 Task: Create a section Dev Drive and in the section, add a milestone Cybersecurity Improvements in the project WindTech.
Action: Mouse moved to (118, 405)
Screenshot: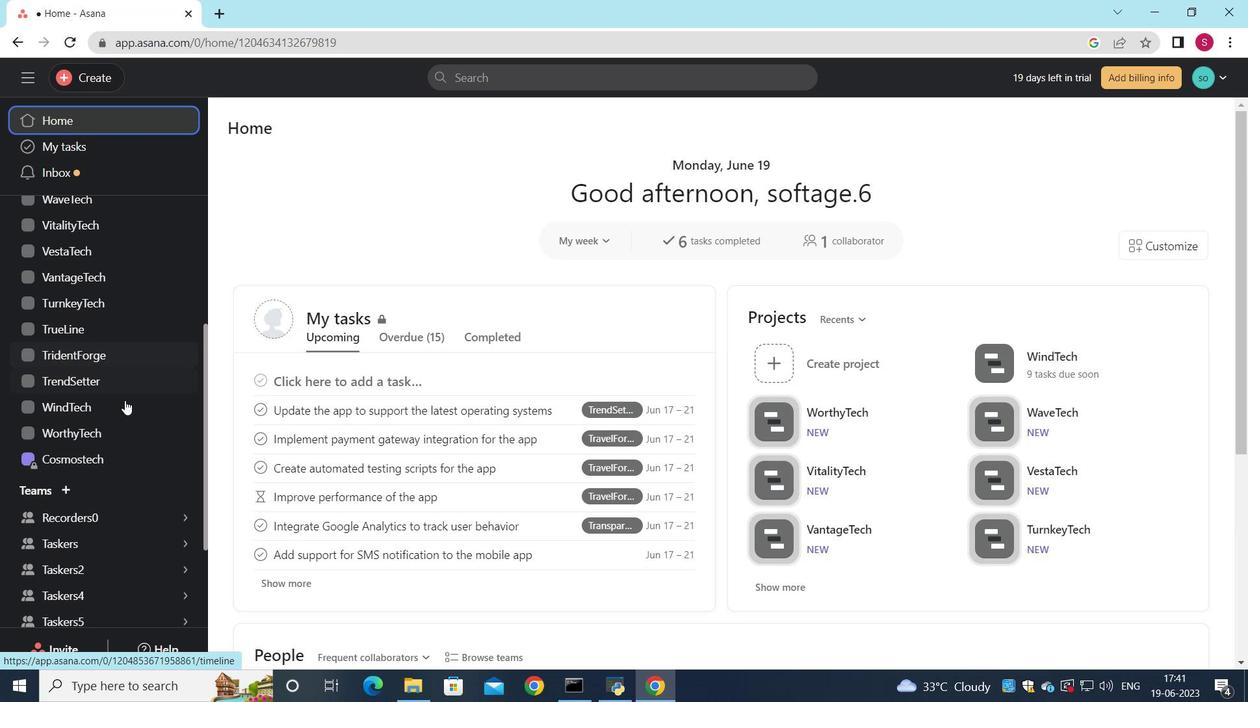 
Action: Mouse pressed left at (118, 405)
Screenshot: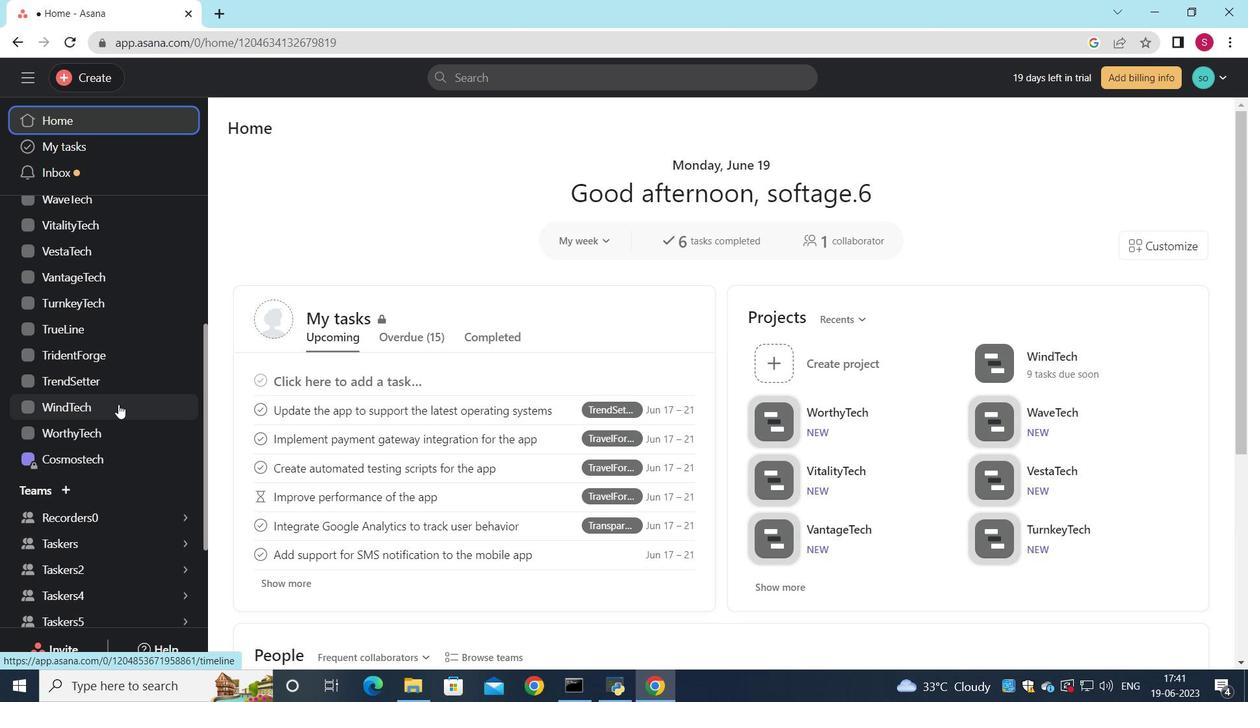 
Action: Mouse moved to (282, 403)
Screenshot: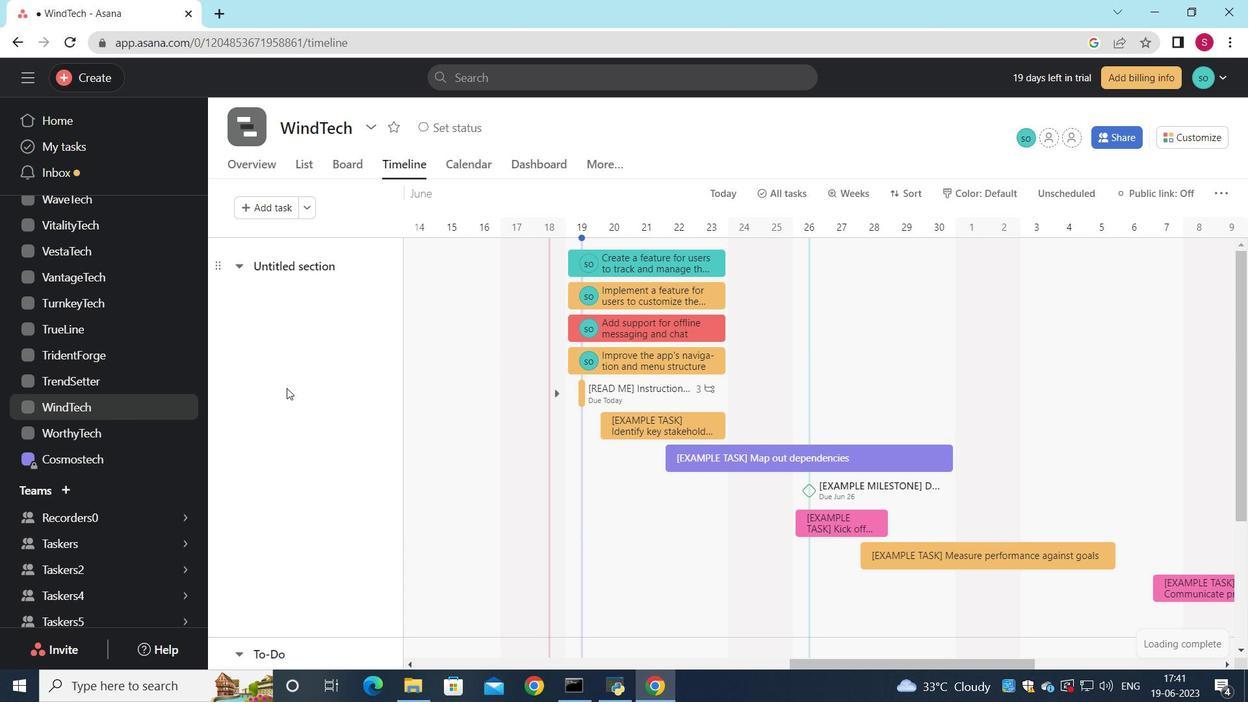 
Action: Mouse scrolled (282, 402) with delta (0, 0)
Screenshot: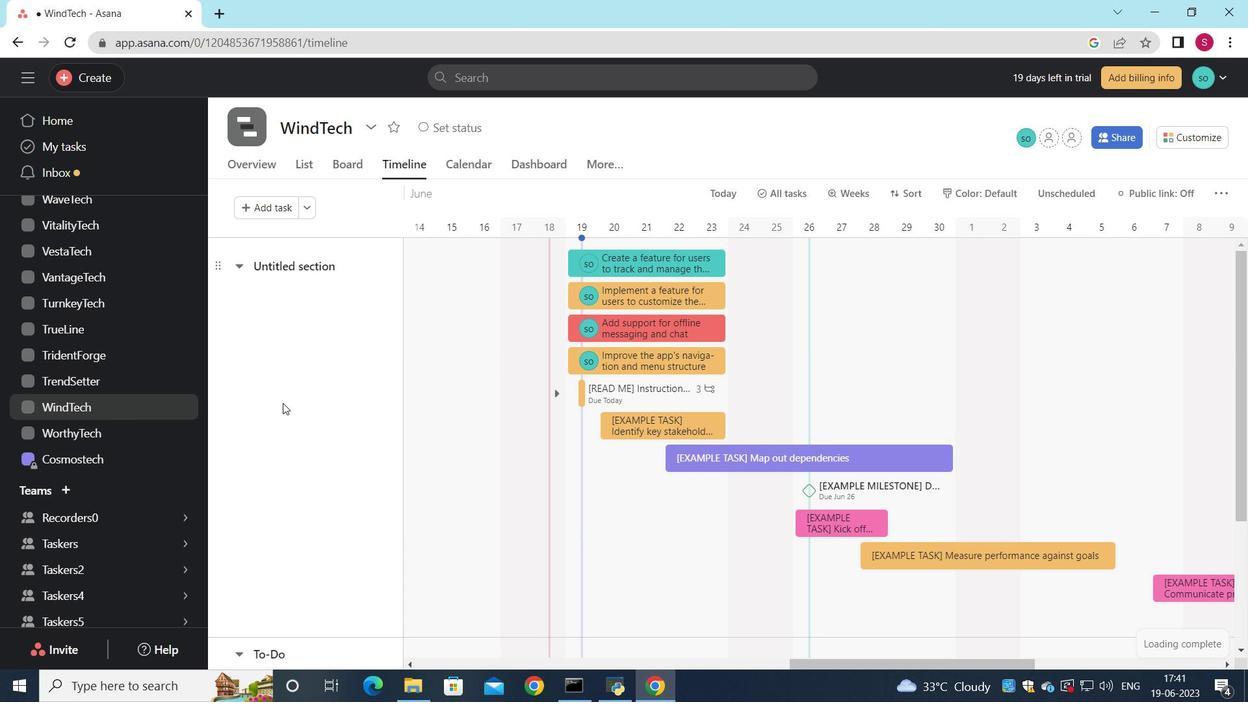 
Action: Mouse scrolled (282, 402) with delta (0, 0)
Screenshot: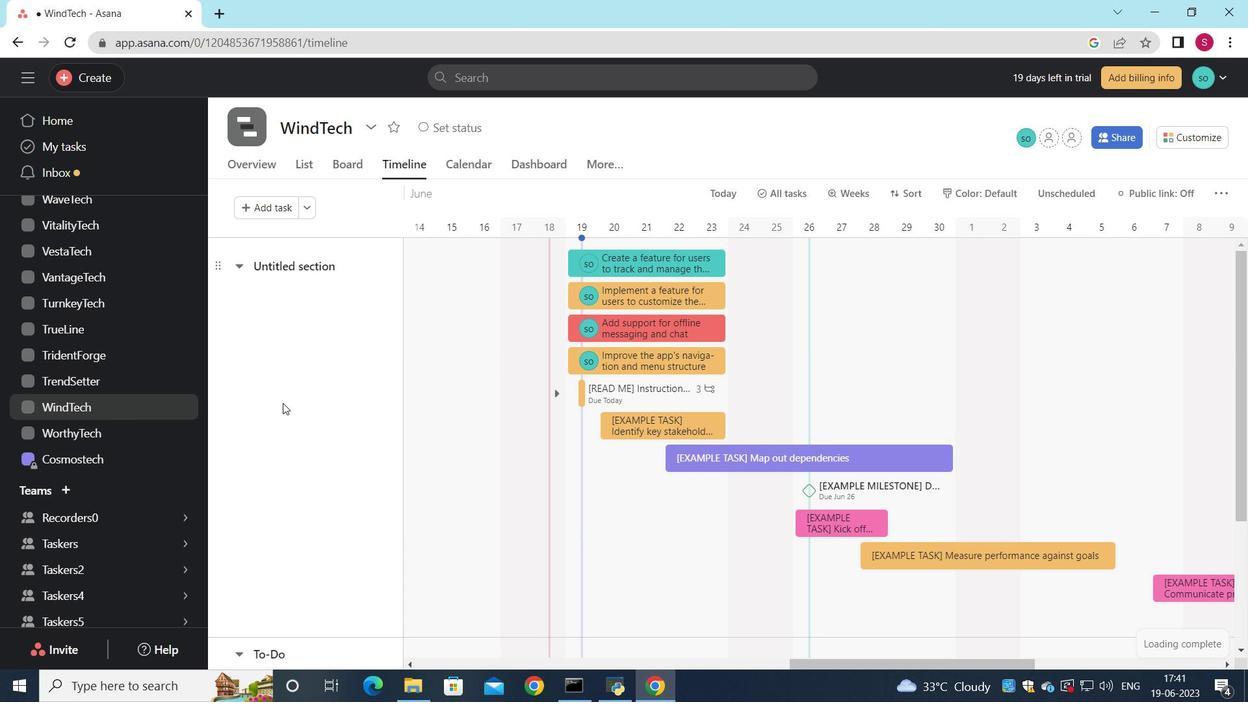 
Action: Mouse scrolled (282, 402) with delta (0, 0)
Screenshot: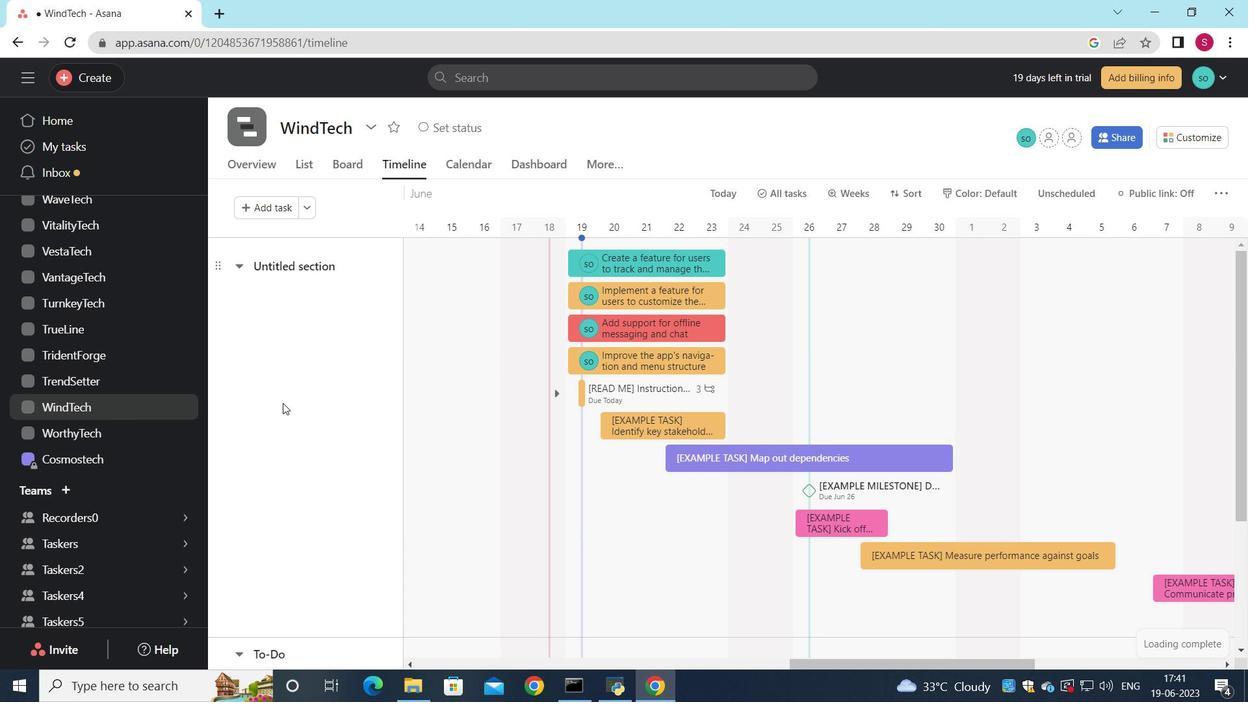 
Action: Mouse moved to (288, 418)
Screenshot: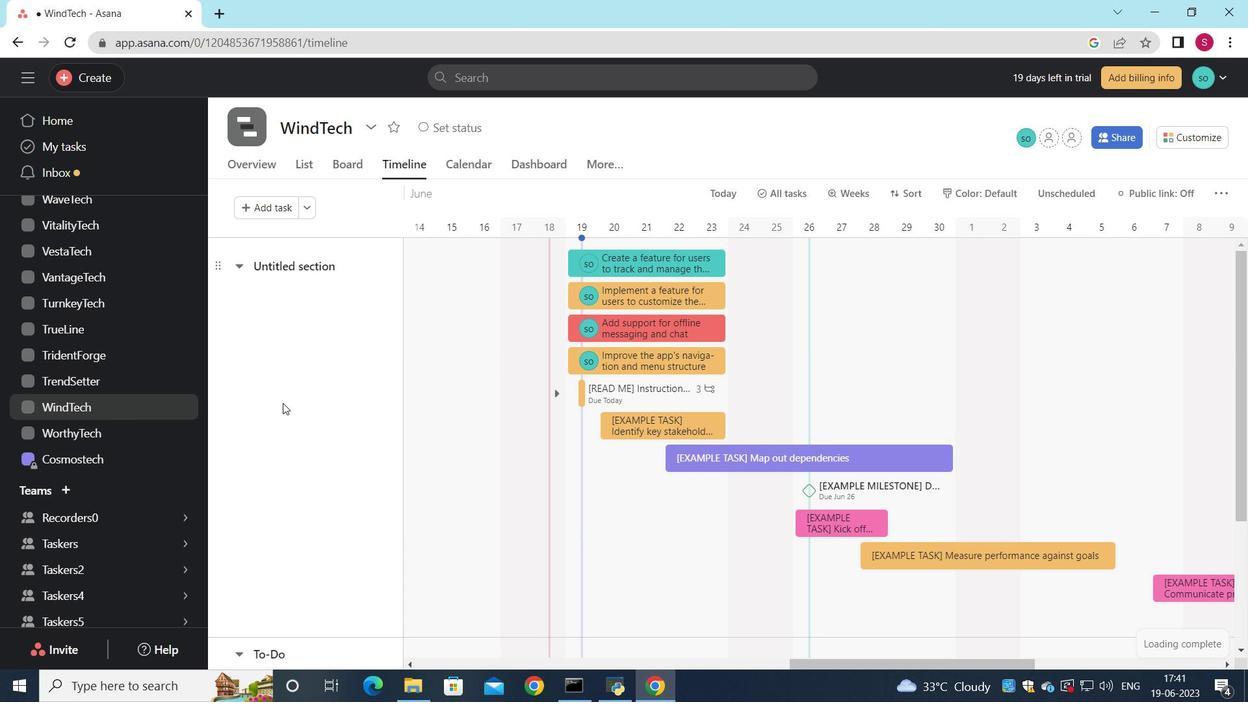 
Action: Mouse scrolled (288, 417) with delta (0, 0)
Screenshot: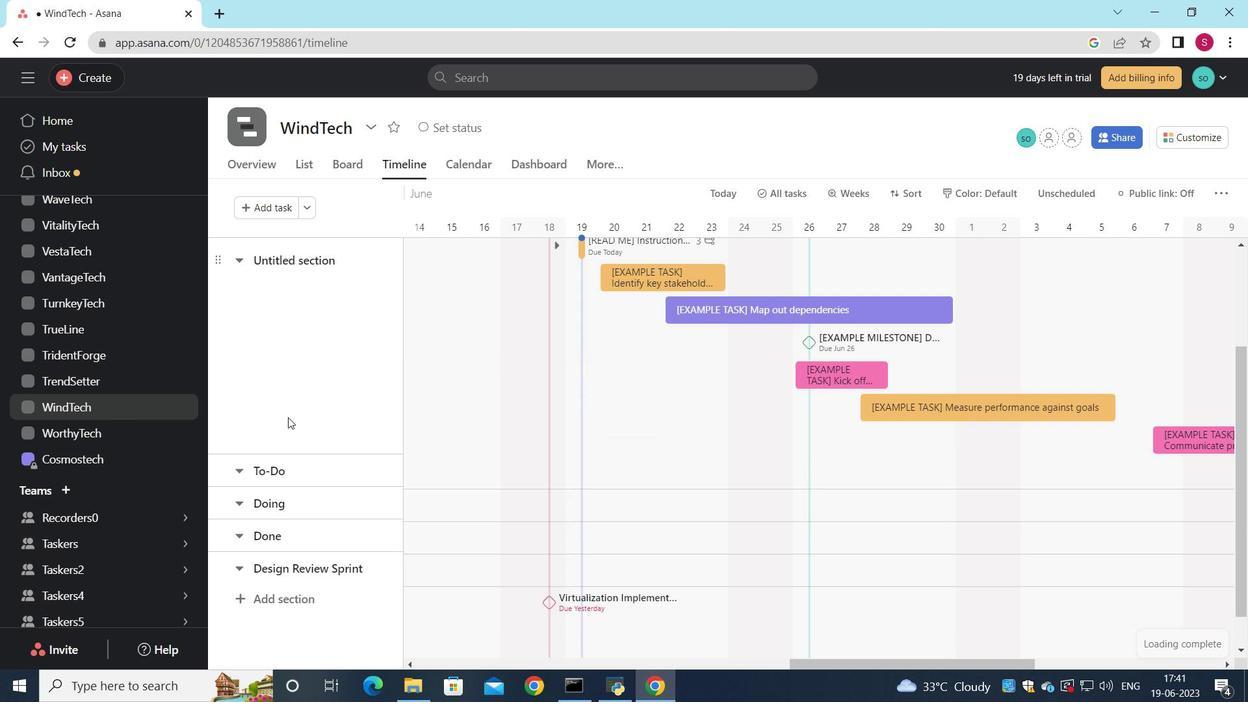 
Action: Mouse scrolled (288, 417) with delta (0, 0)
Screenshot: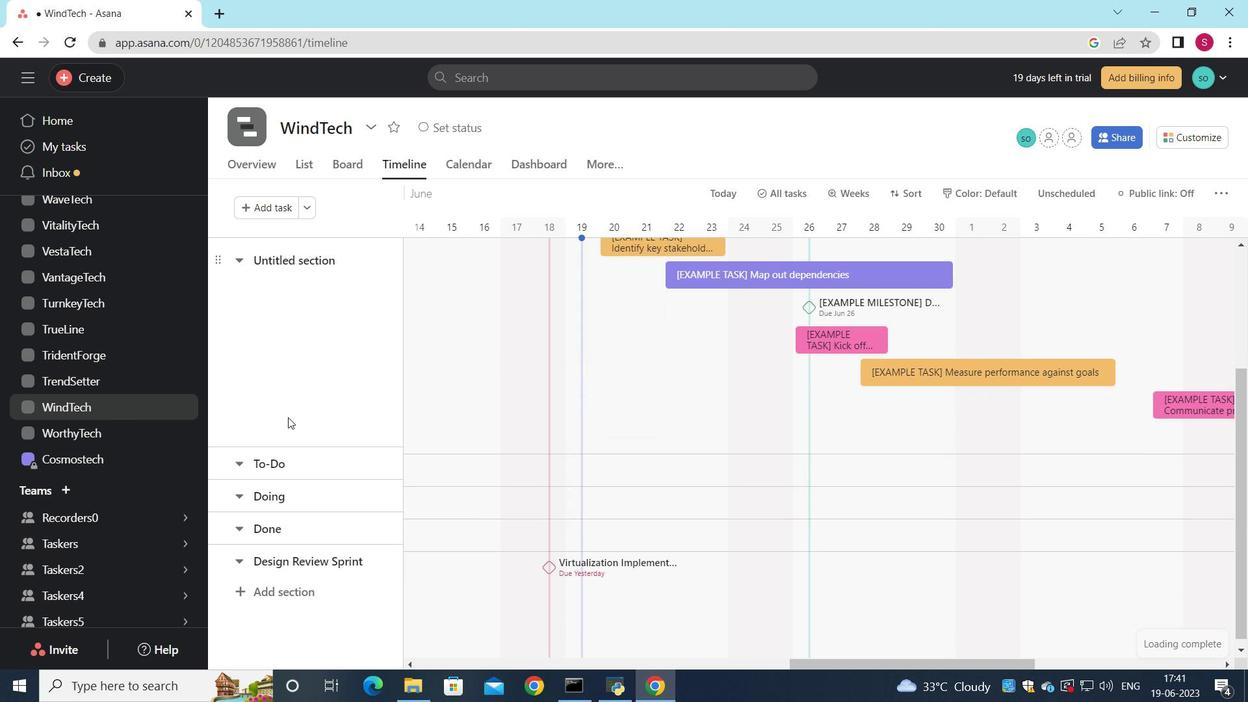 
Action: Mouse scrolled (288, 417) with delta (0, 0)
Screenshot: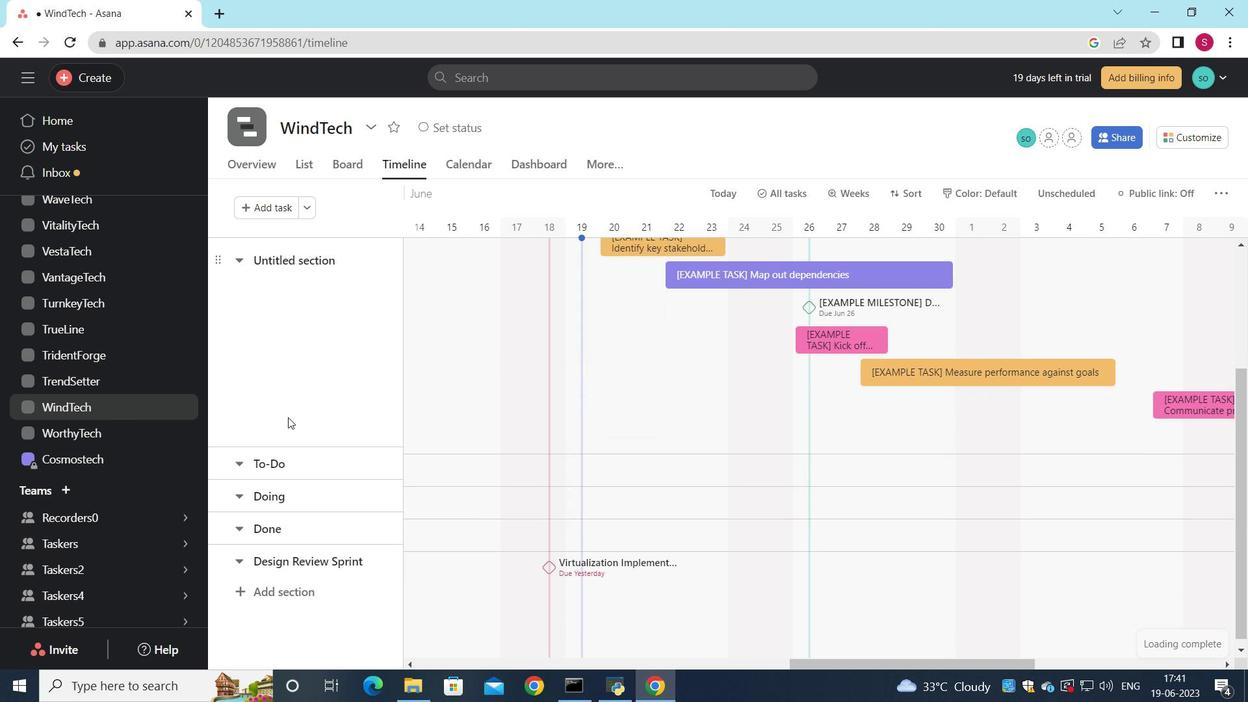 
Action: Mouse moved to (293, 589)
Screenshot: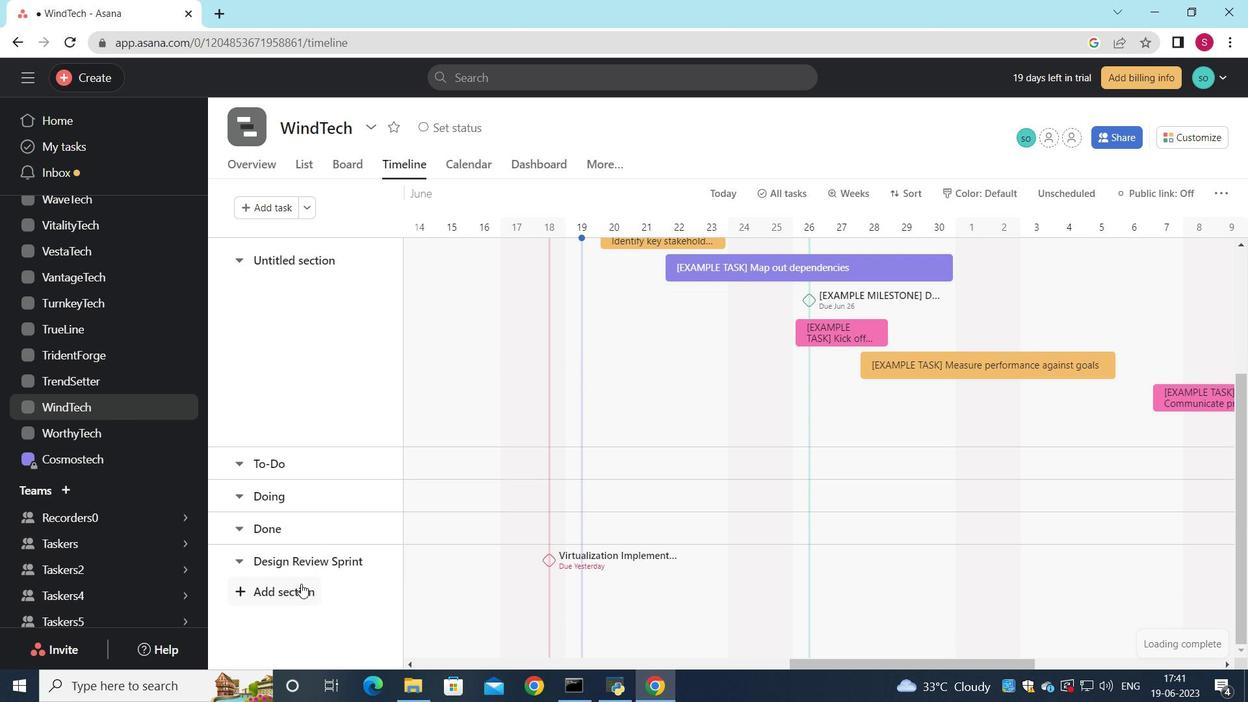 
Action: Mouse pressed left at (293, 589)
Screenshot: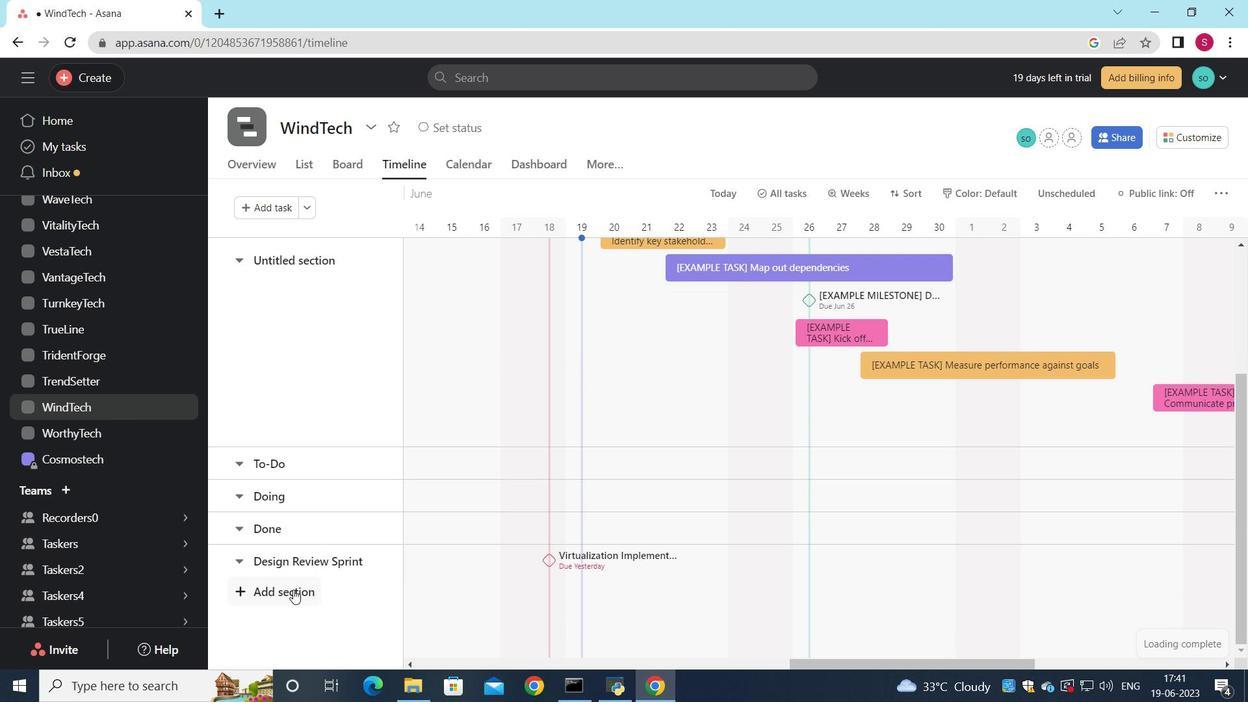 
Action: Mouse moved to (297, 599)
Screenshot: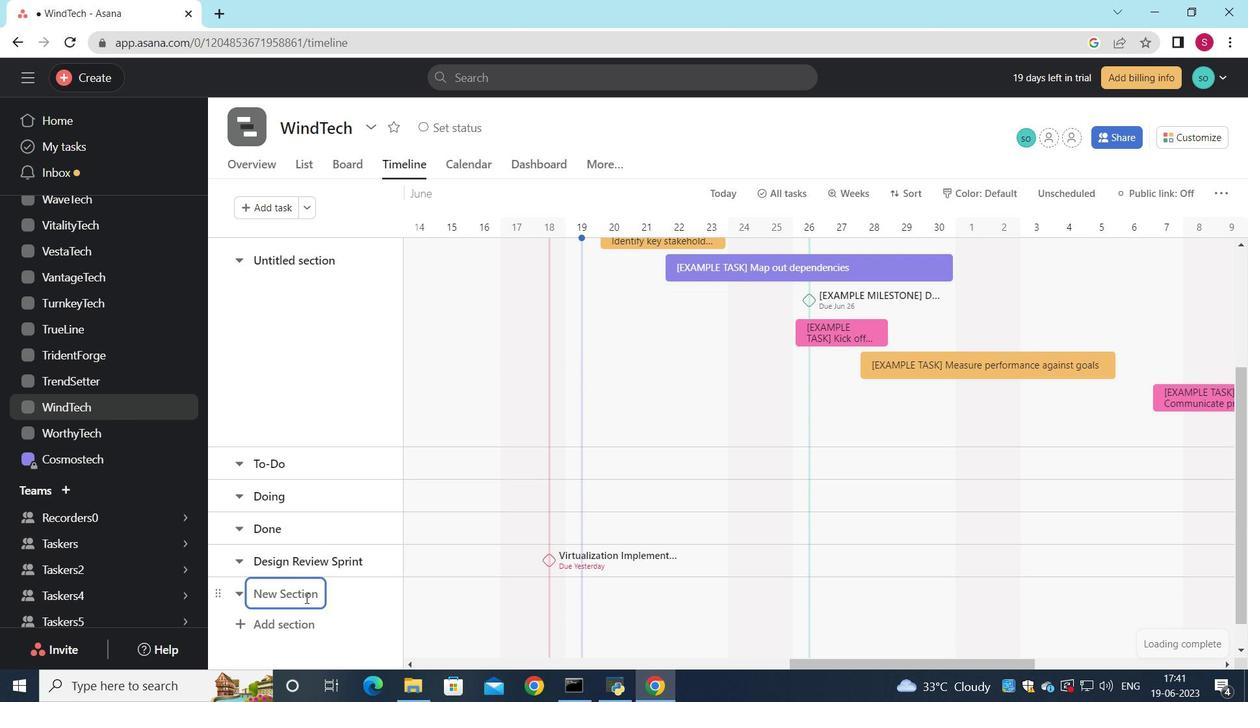 
Action: Key pressed <Key.shift>Dev<Key.space><Key.shift><Key.shift>Drive
Screenshot: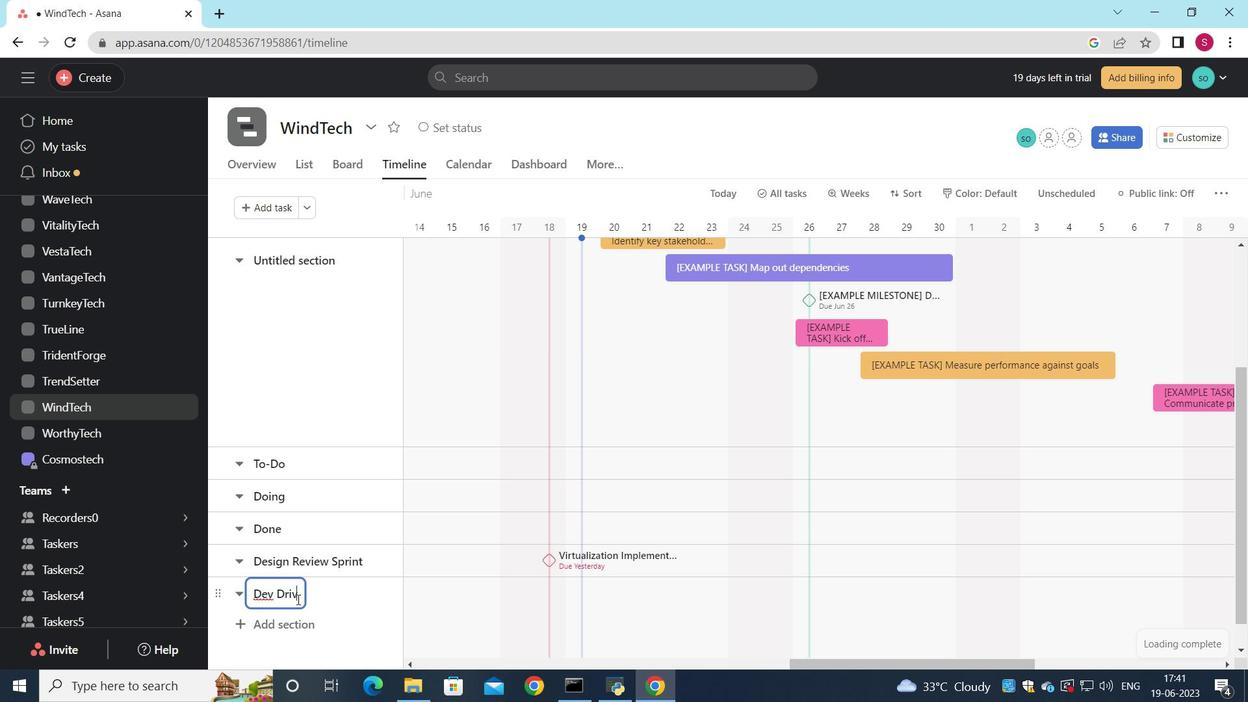 
Action: Mouse moved to (369, 616)
Screenshot: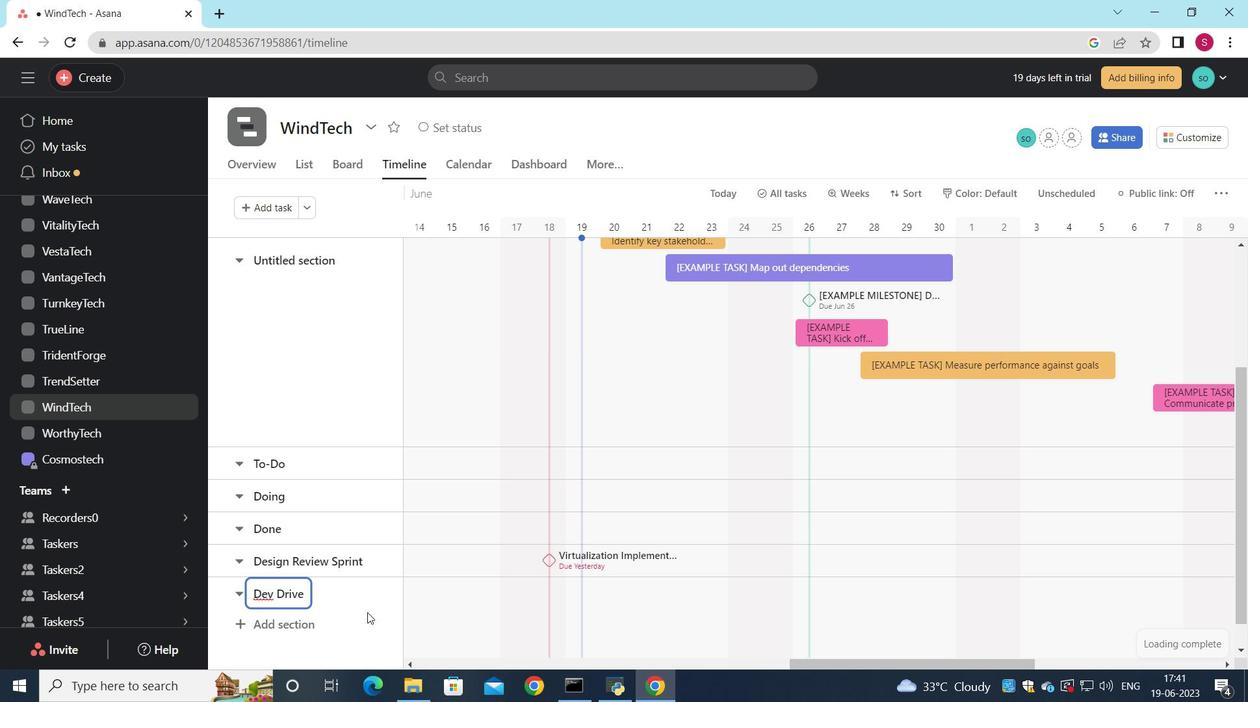 
Action: Key pressed <Key.enter>
Screenshot: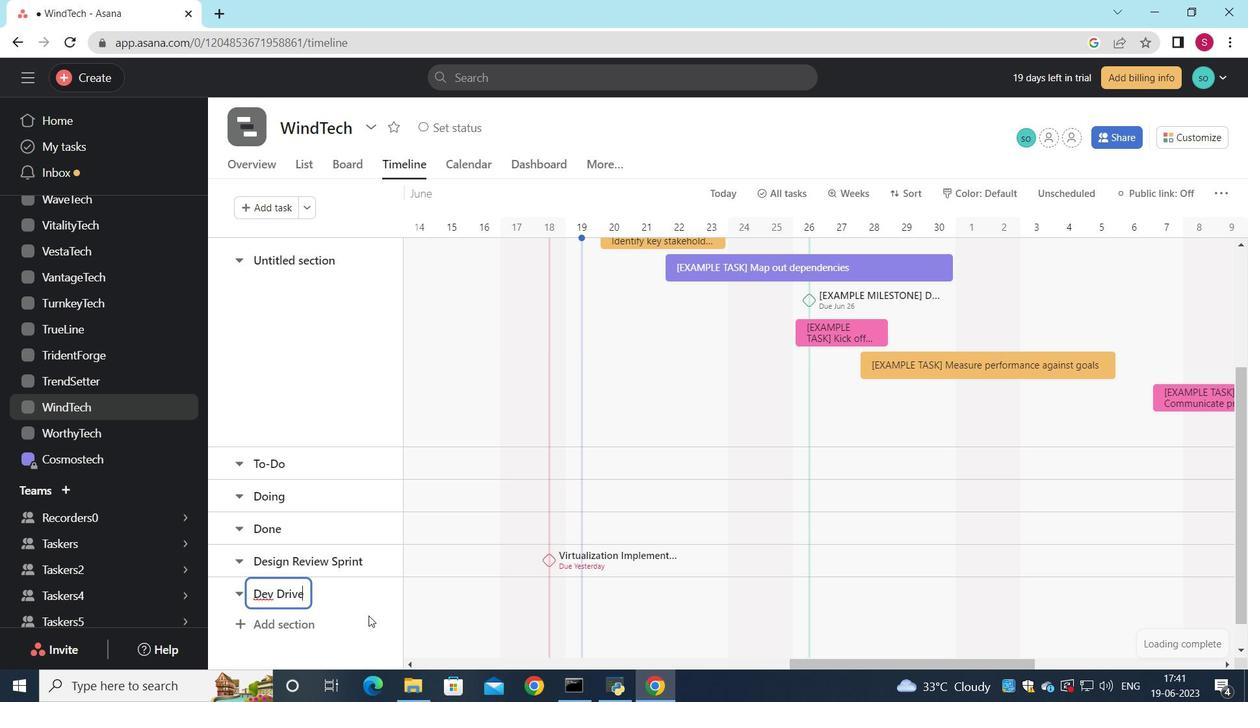 
Action: Mouse moved to (423, 590)
Screenshot: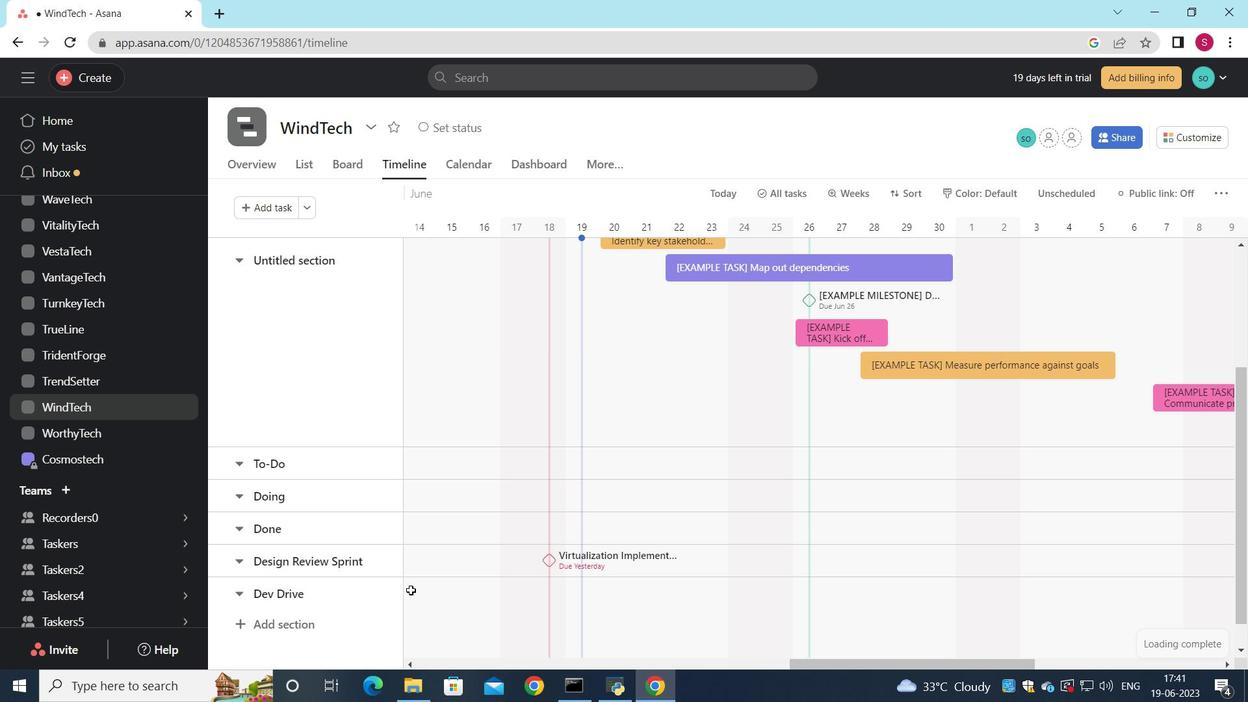 
Action: Mouse pressed left at (423, 590)
Screenshot: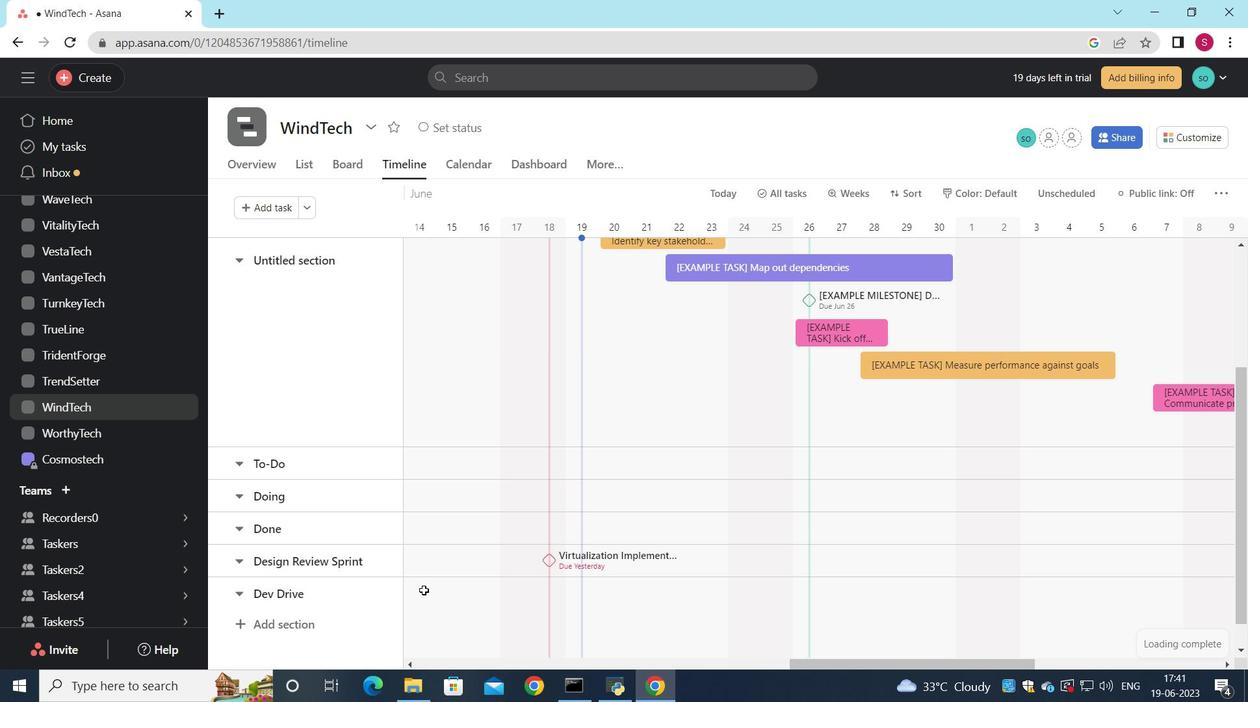 
Action: Mouse moved to (489, 596)
Screenshot: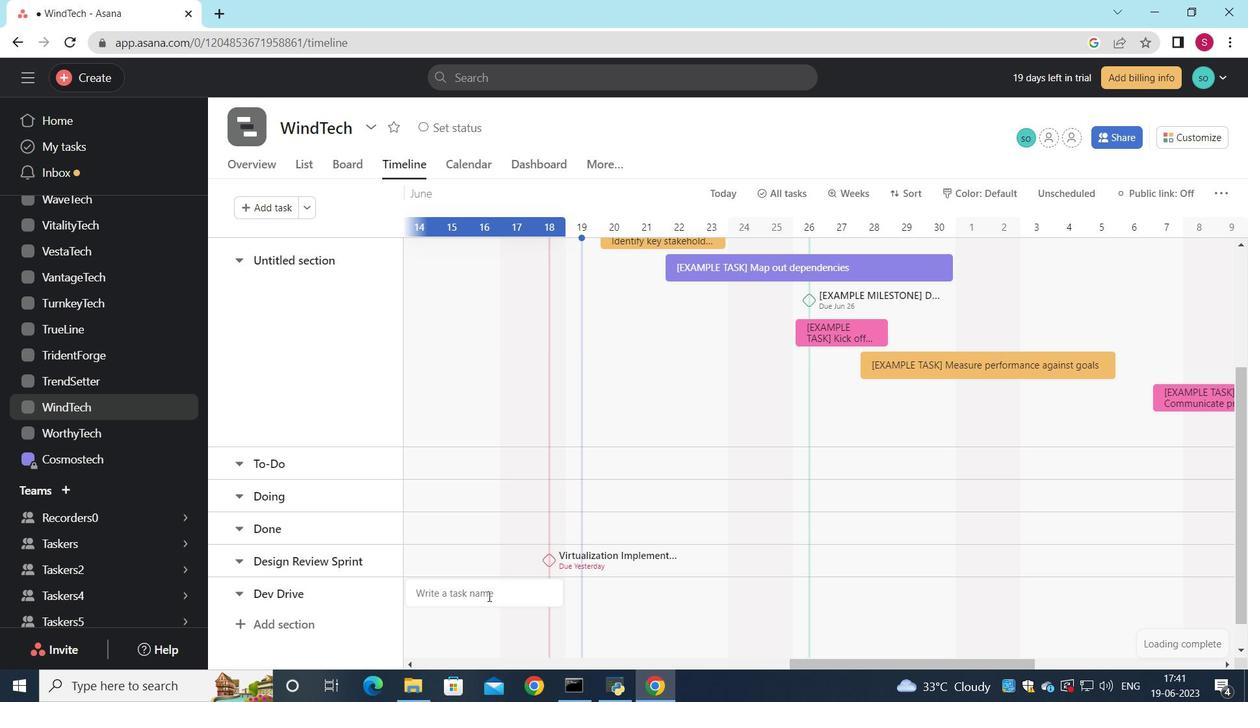 
Action: Key pressed <Key.shift><Key.shift><Key.shift>Cybersecurity<Key.space><Key.shift>Improvements
Screenshot: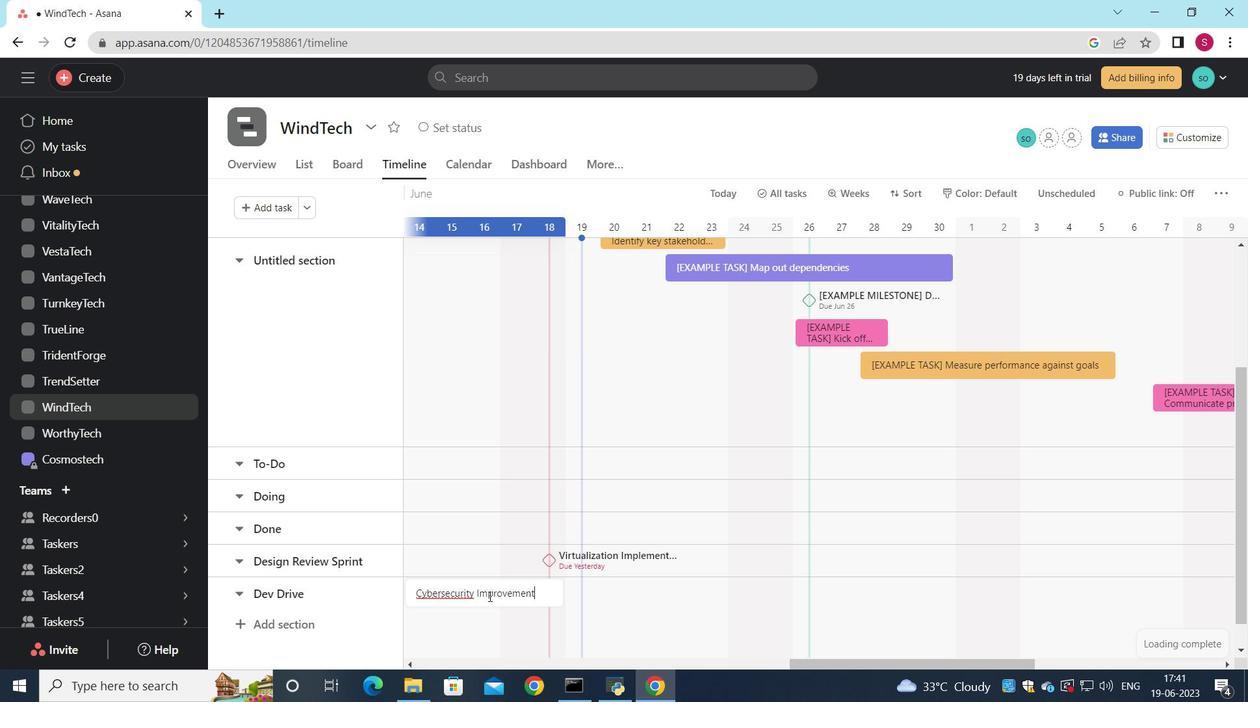 
Action: Mouse moved to (544, 593)
Screenshot: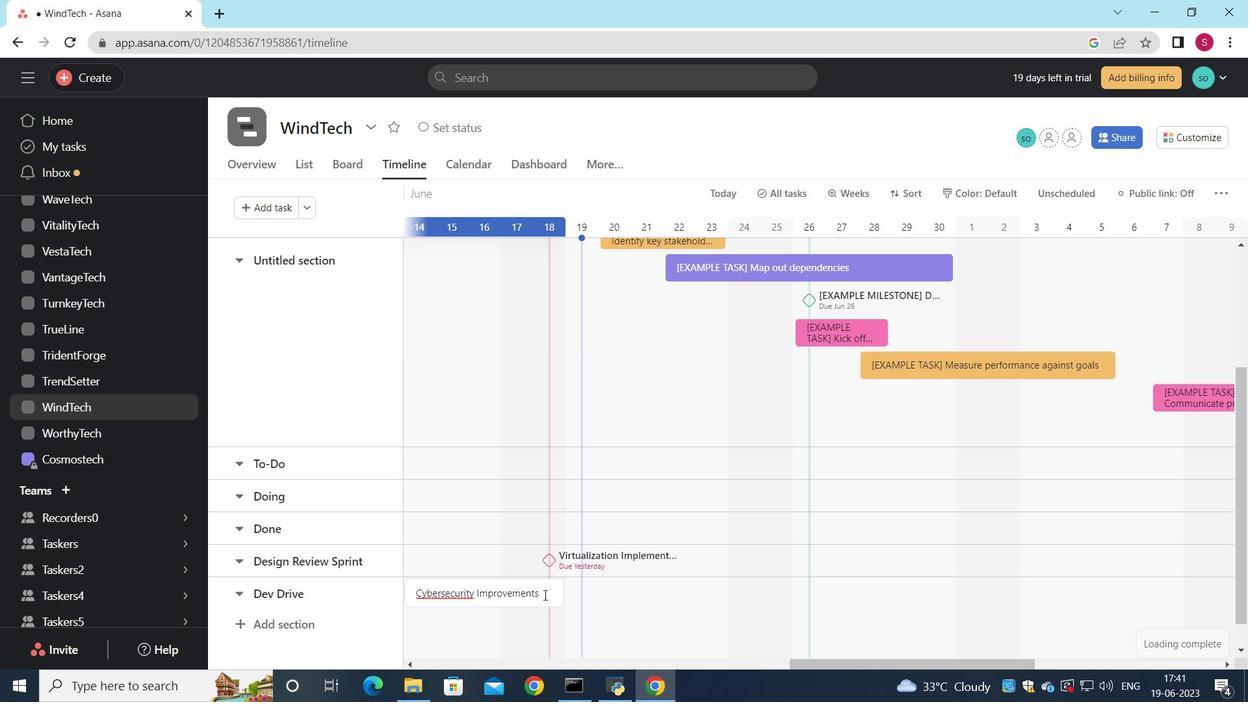 
Action: Mouse pressed right at (544, 593)
Screenshot: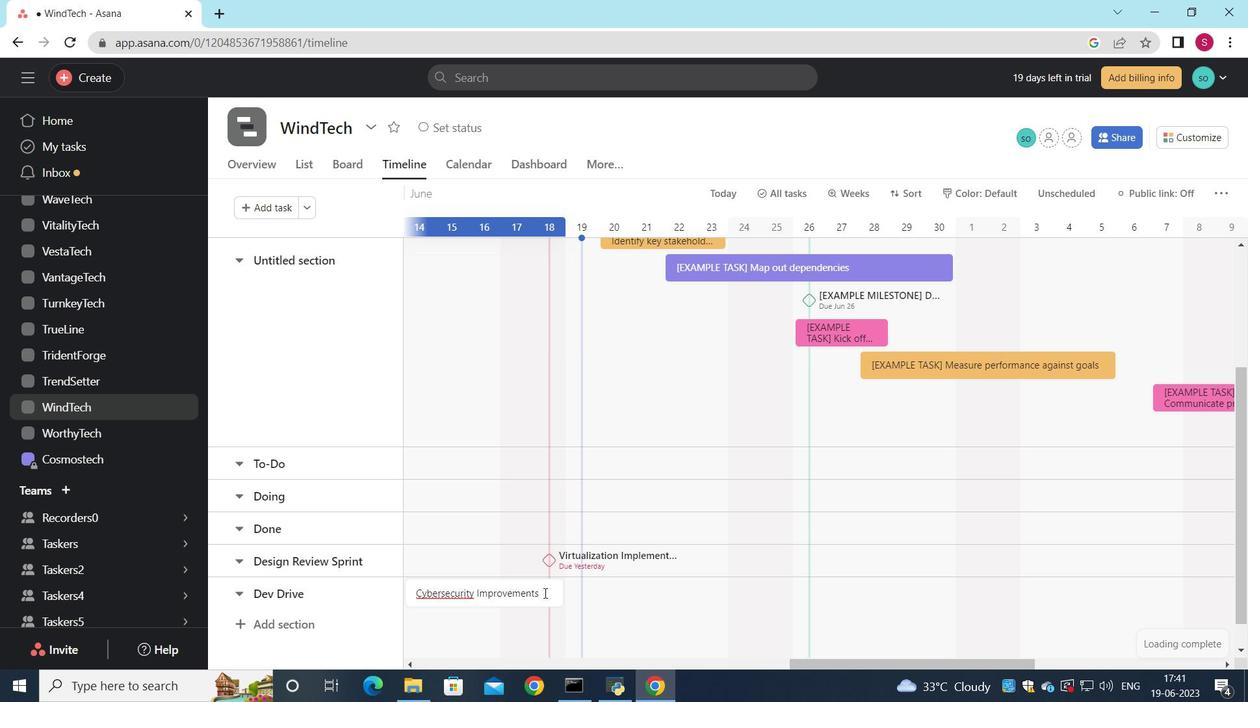 
Action: Mouse moved to (625, 502)
Screenshot: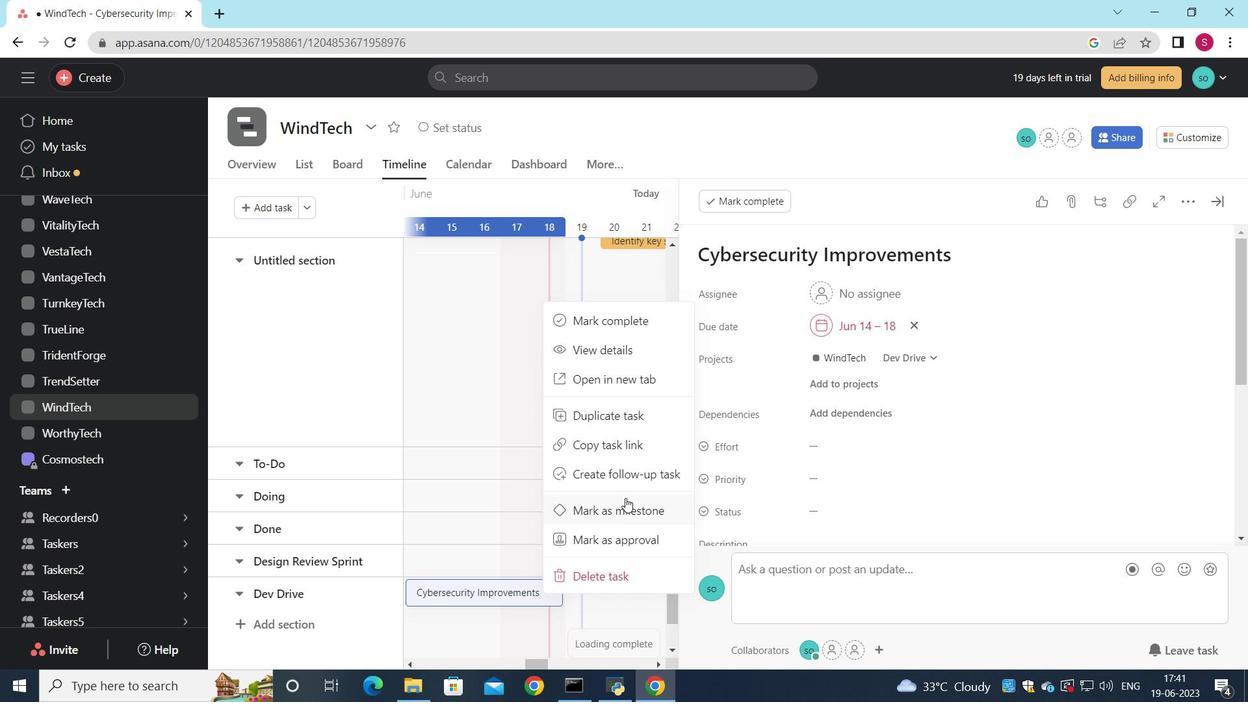 
Action: Mouse pressed left at (625, 502)
Screenshot: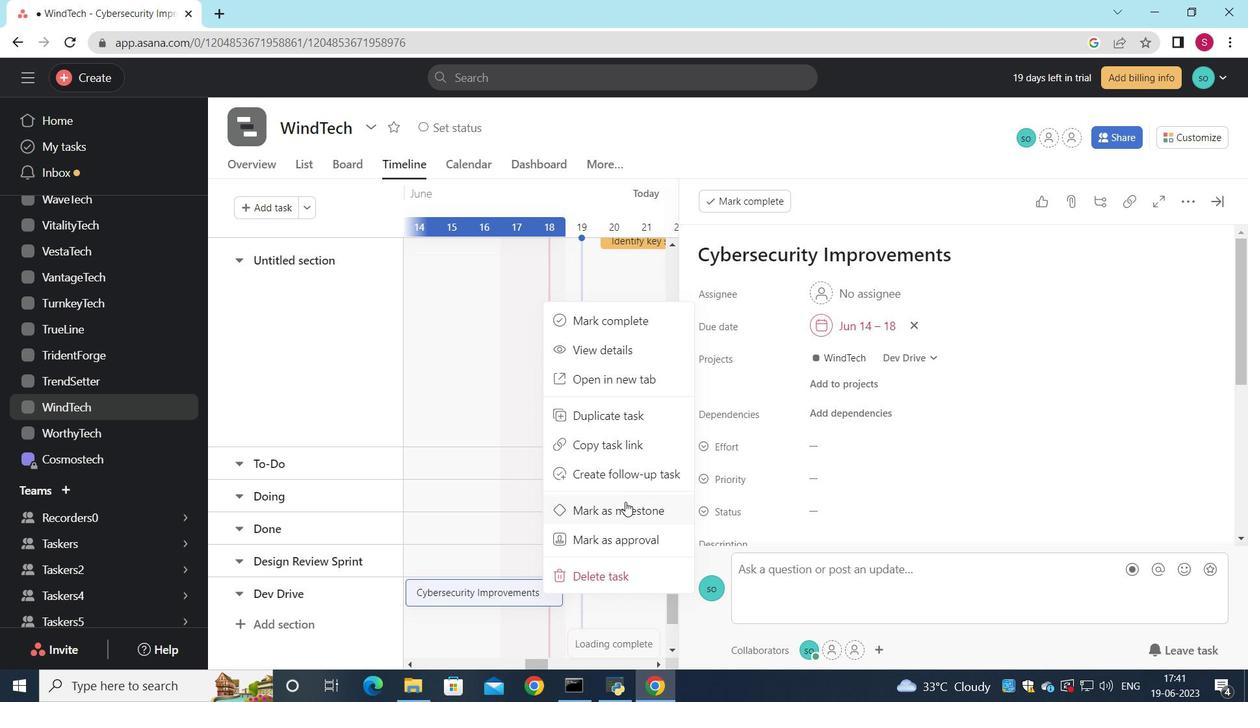 
Action: Mouse moved to (1213, 205)
Screenshot: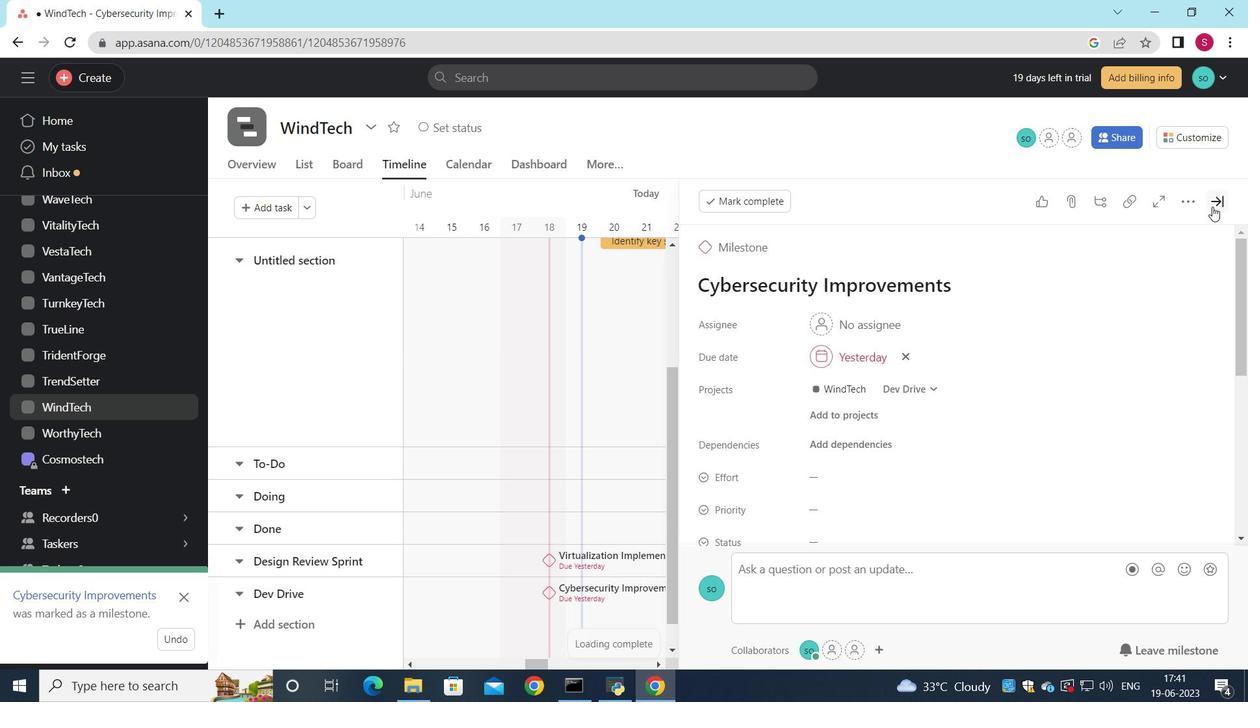 
Action: Mouse pressed left at (1213, 205)
Screenshot: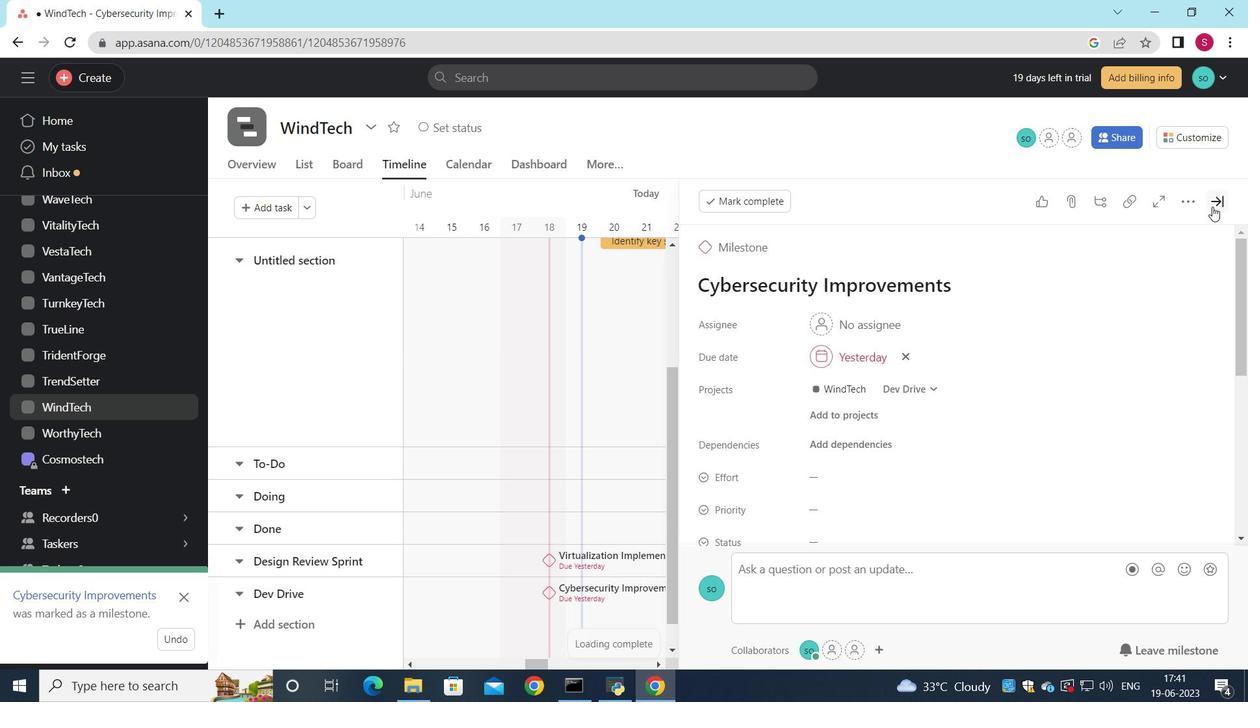 
Action: Mouse moved to (858, 380)
Screenshot: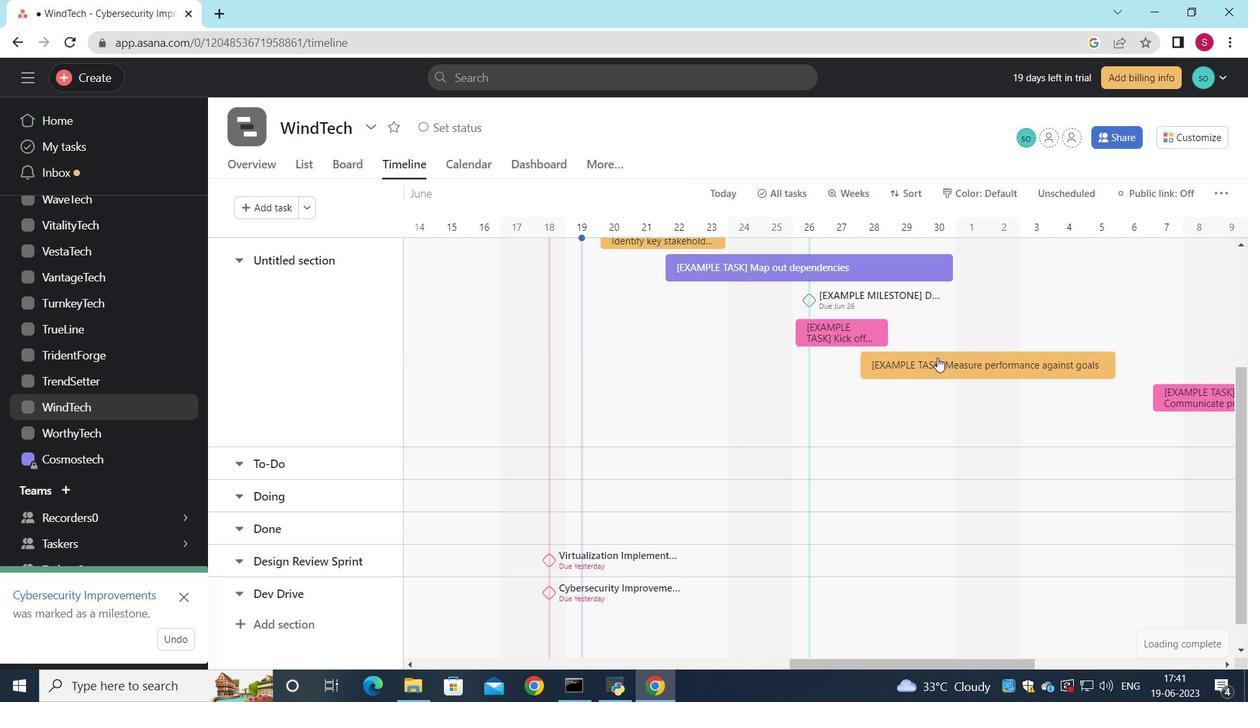 
